 Task: Enable "turn on offline" on meetings.
Action: Mouse moved to (47, 113)
Screenshot: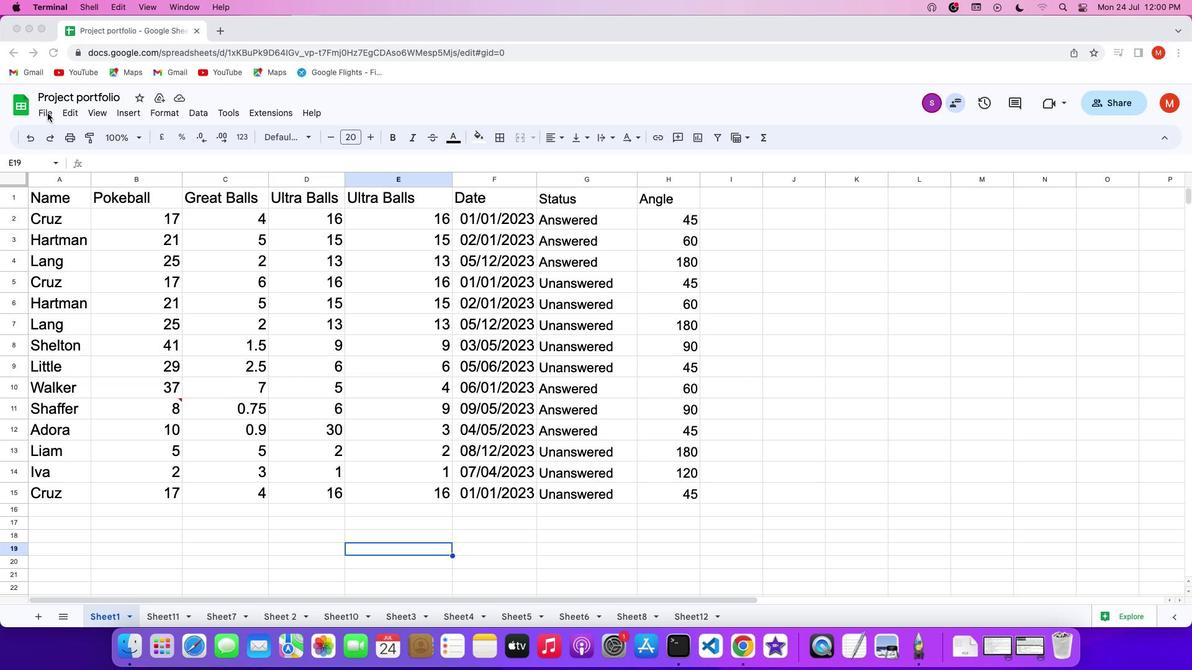 
Action: Mouse pressed left at (47, 113)
Screenshot: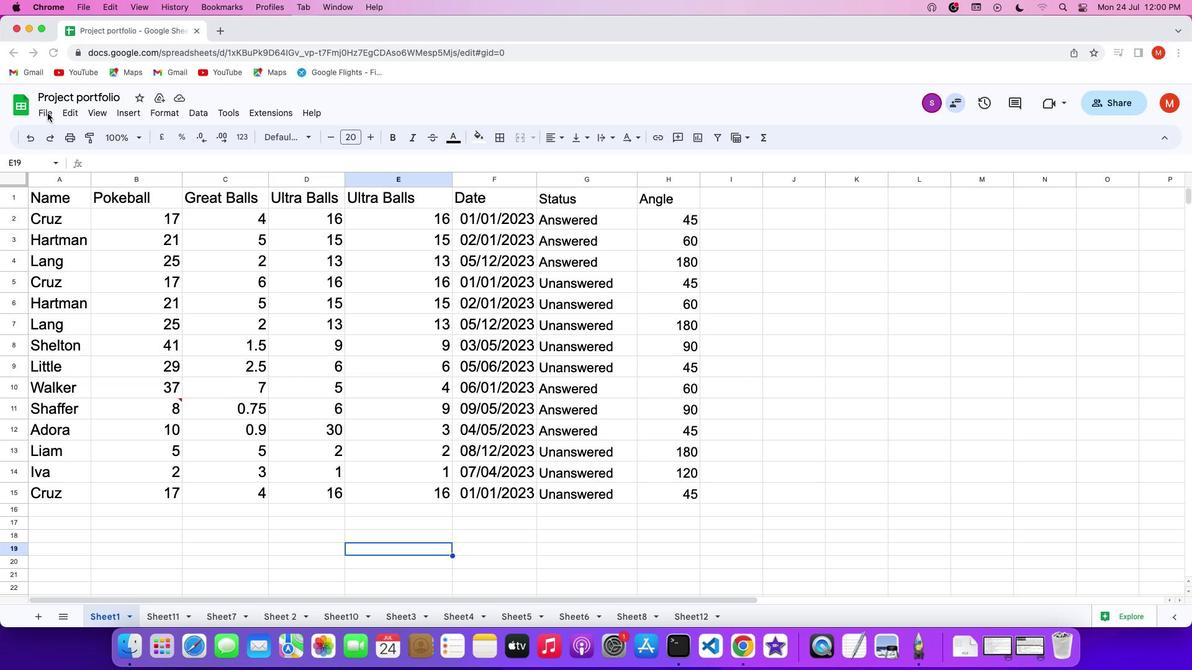 
Action: Mouse pressed left at (47, 113)
Screenshot: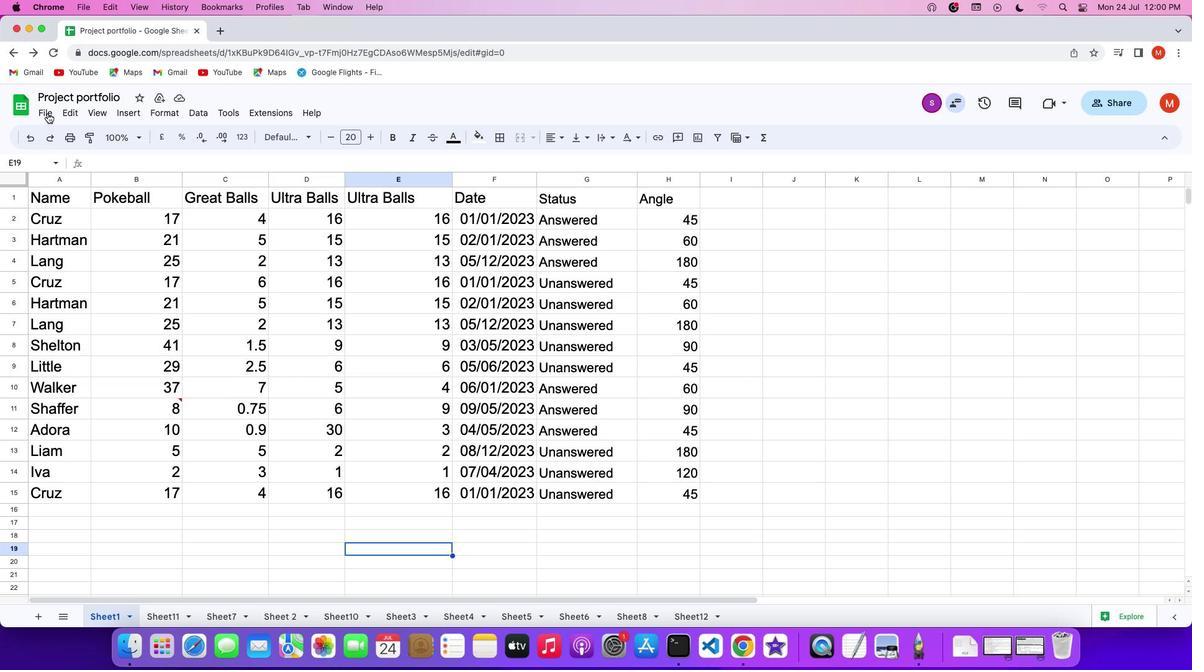 
Action: Mouse pressed left at (47, 113)
Screenshot: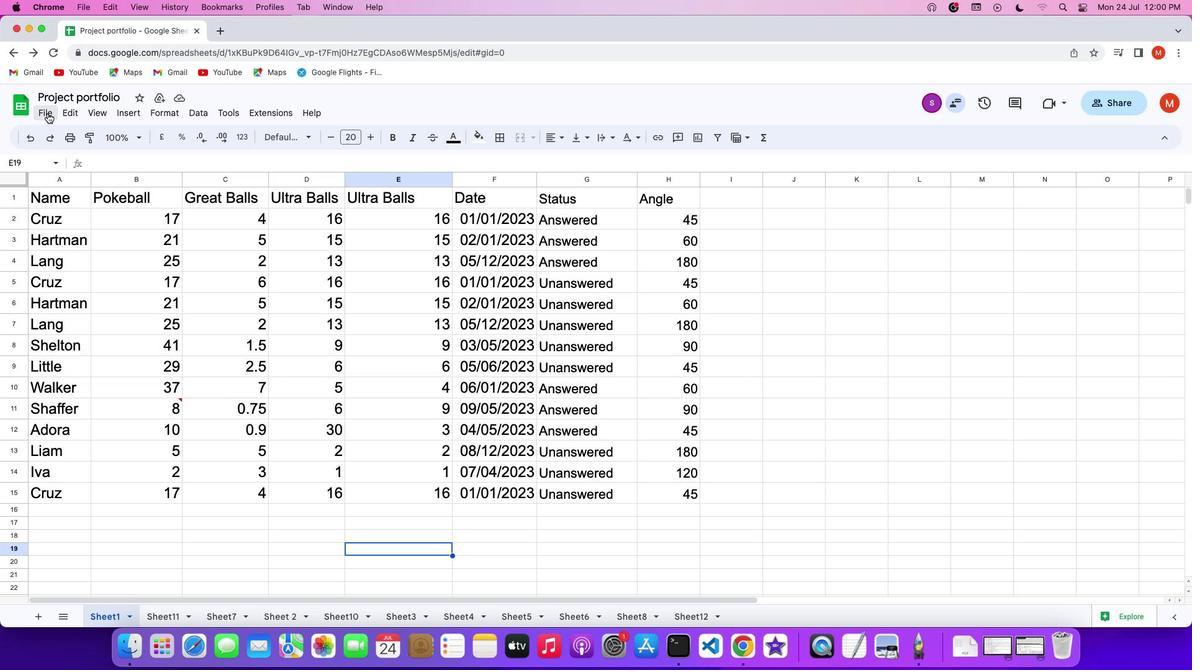 
Action: Mouse moved to (77, 403)
Screenshot: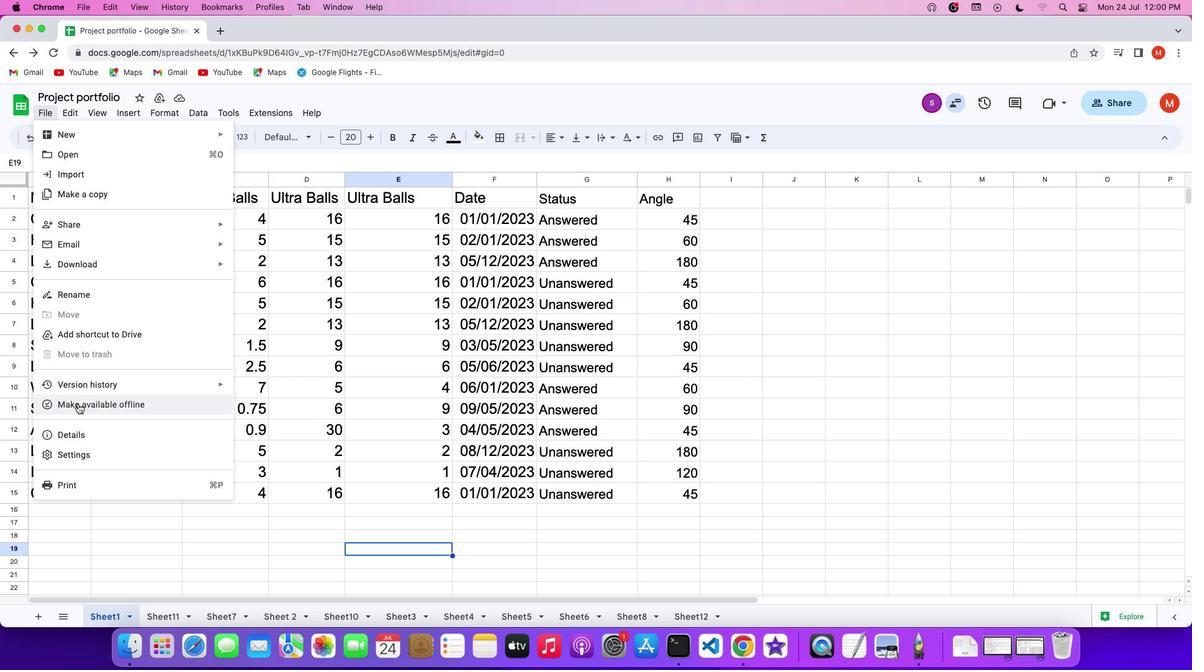 
Action: Mouse pressed left at (77, 403)
Screenshot: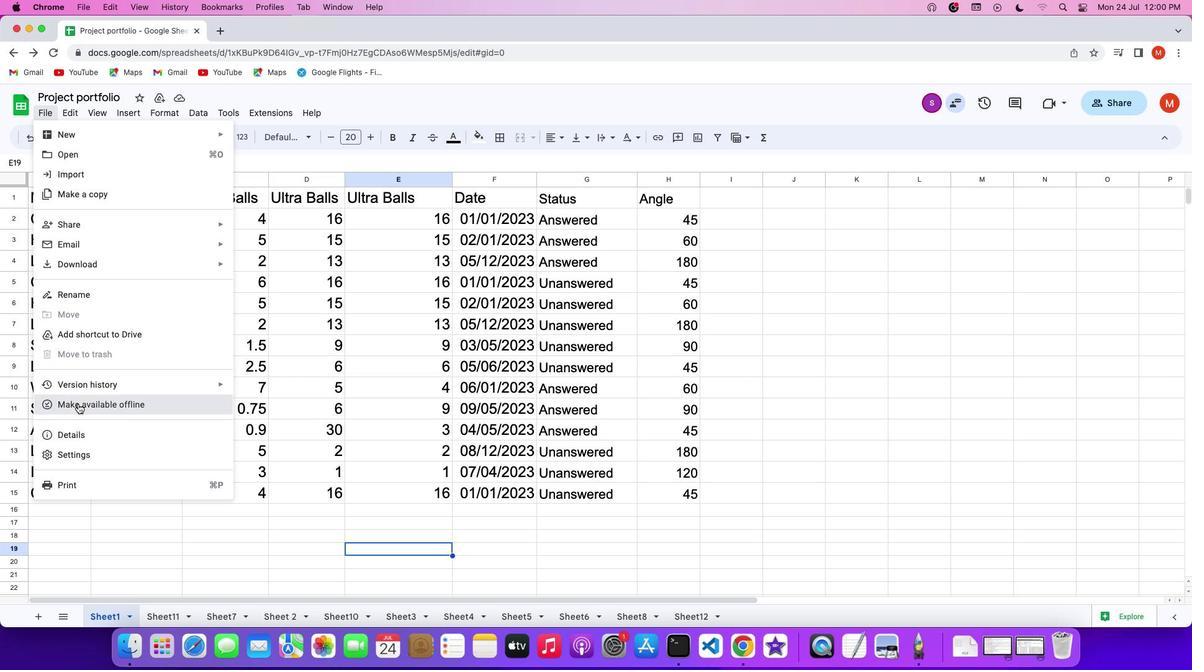 
